 Task: Choose the host language as Japanese.
Action: Mouse moved to (1124, 160)
Screenshot: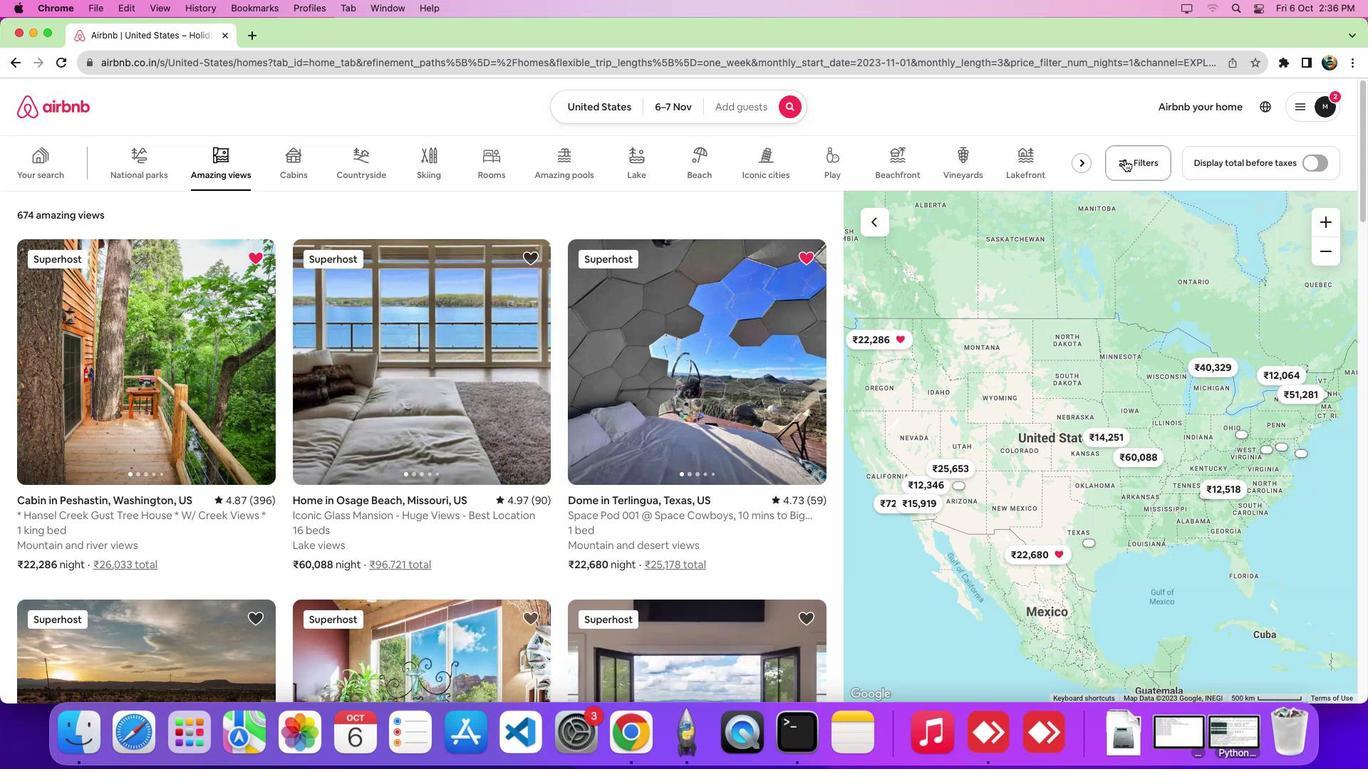 
Action: Mouse pressed left at (1124, 160)
Screenshot: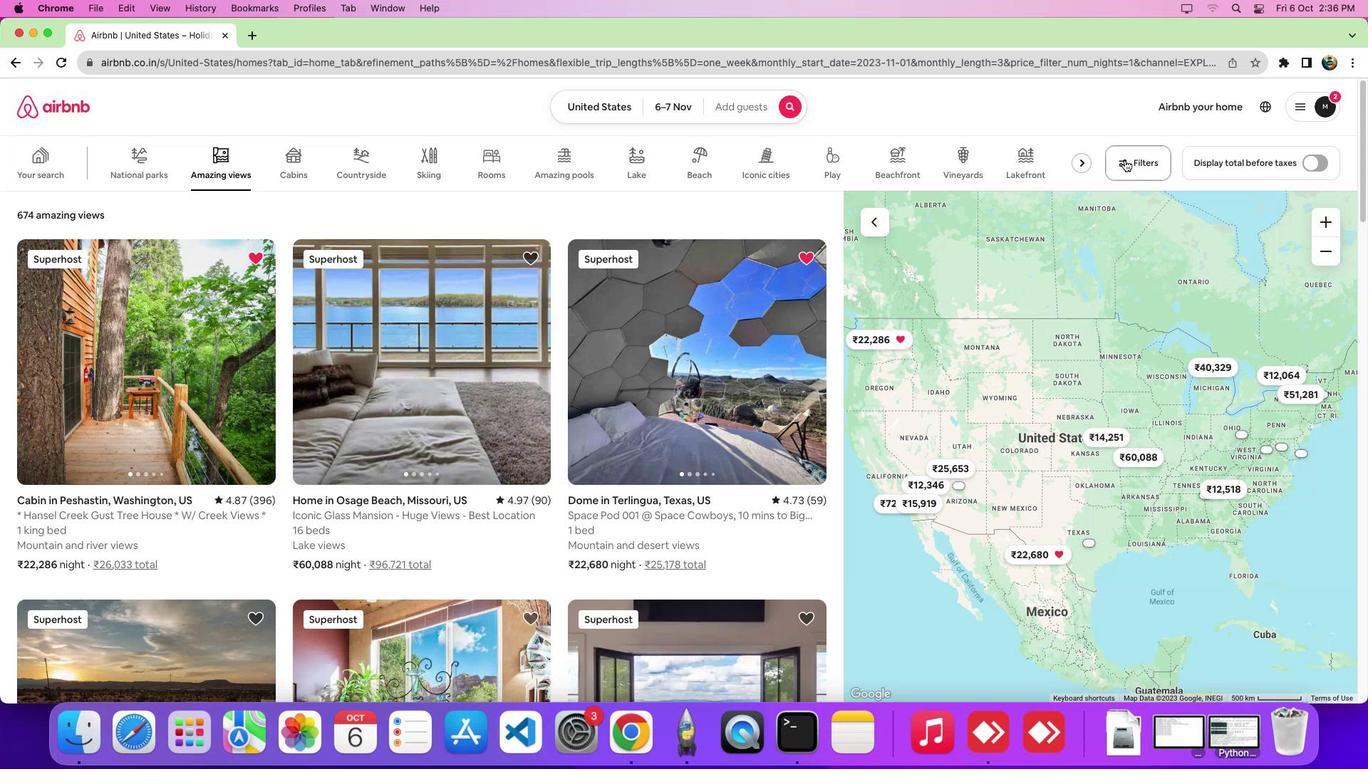 
Action: Mouse moved to (1124, 160)
Screenshot: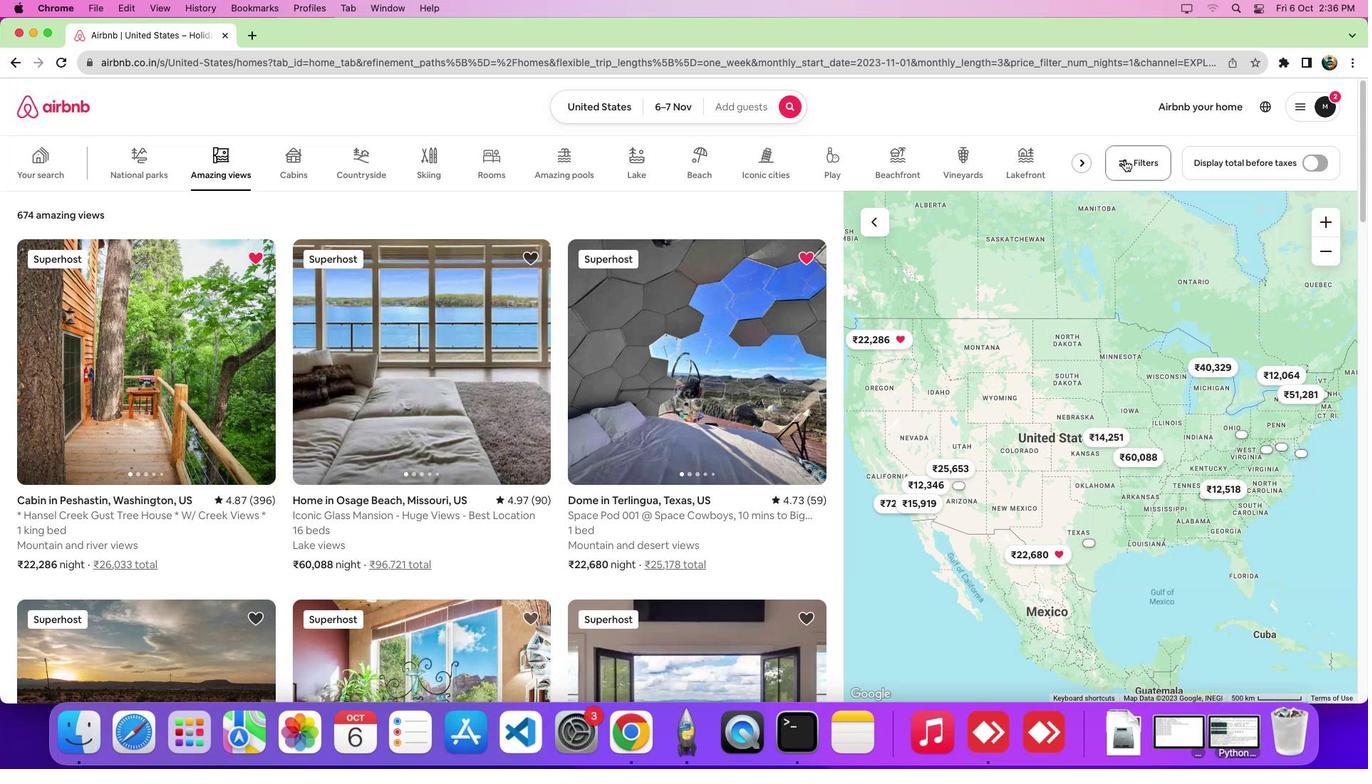 
Action: Mouse pressed left at (1124, 160)
Screenshot: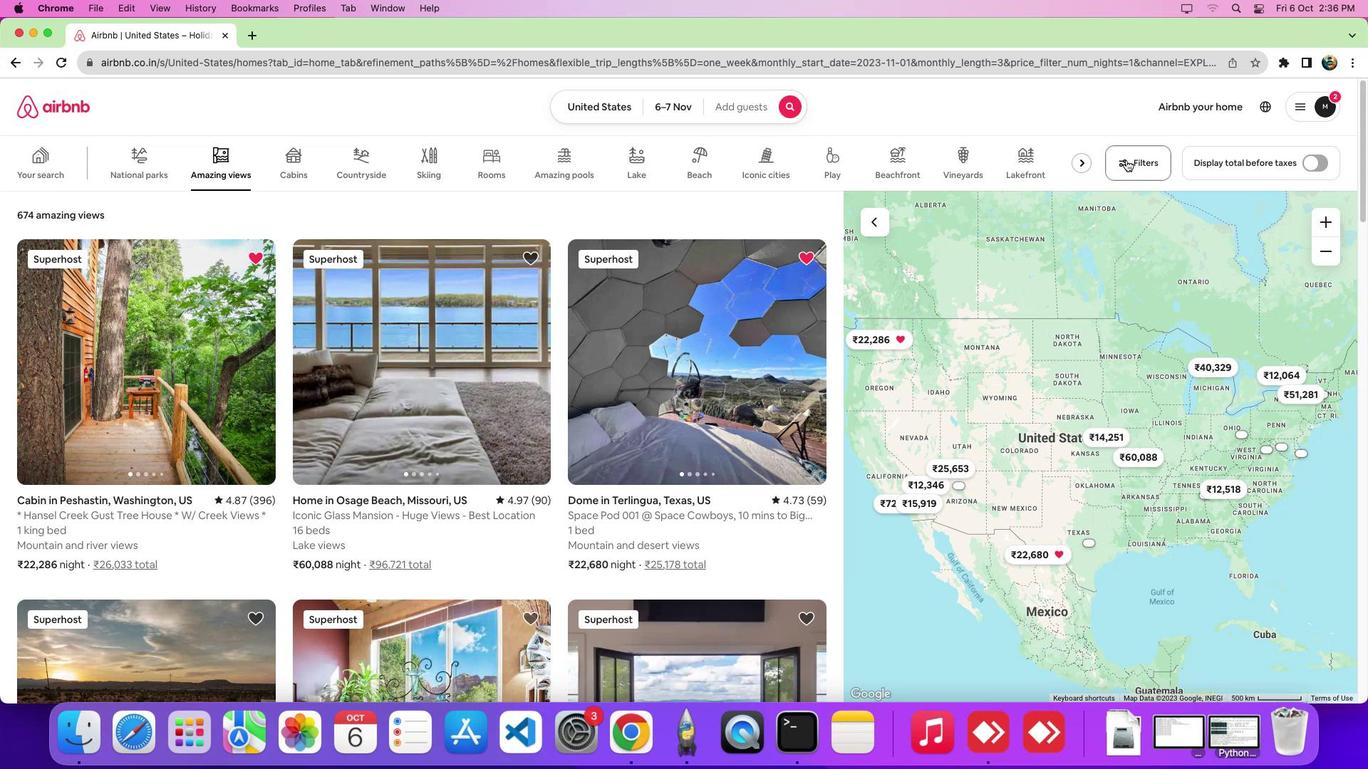 
Action: Mouse moved to (546, 244)
Screenshot: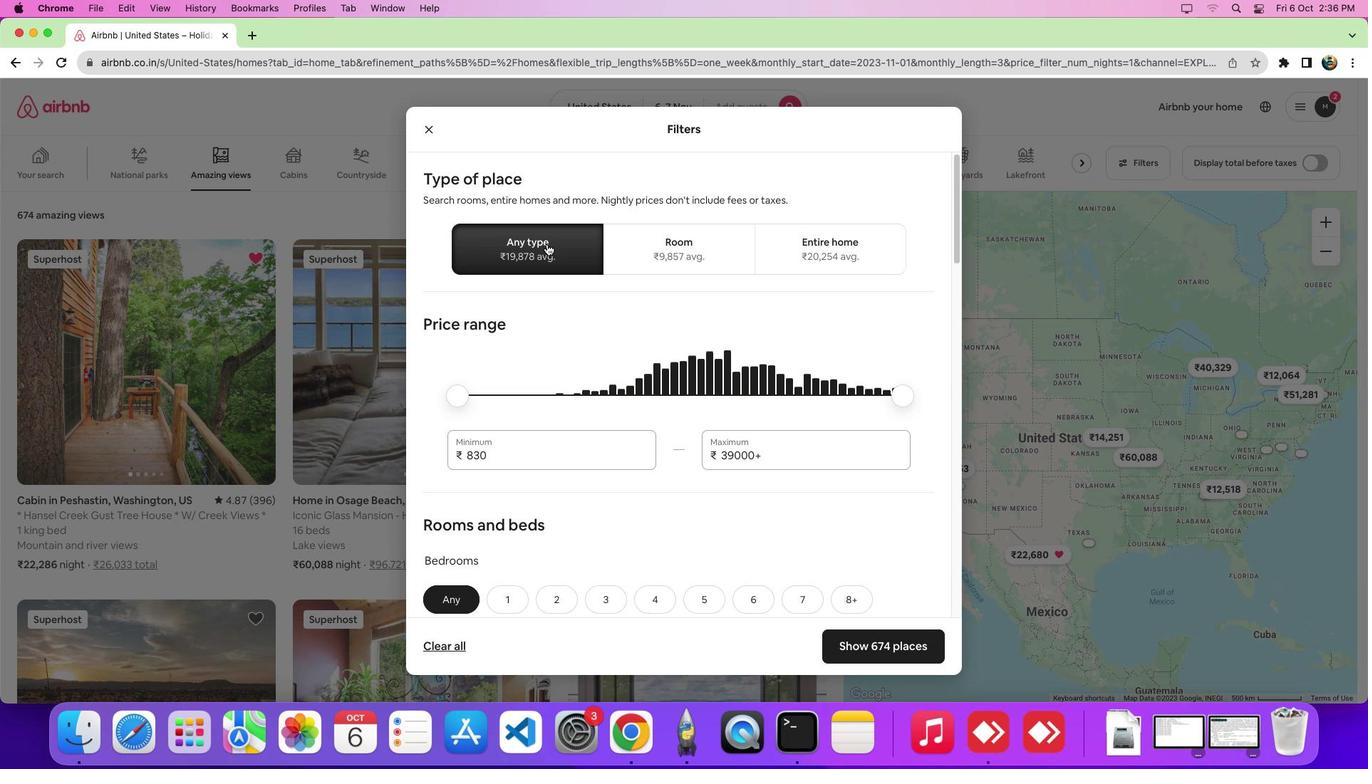 
Action: Mouse pressed left at (546, 244)
Screenshot: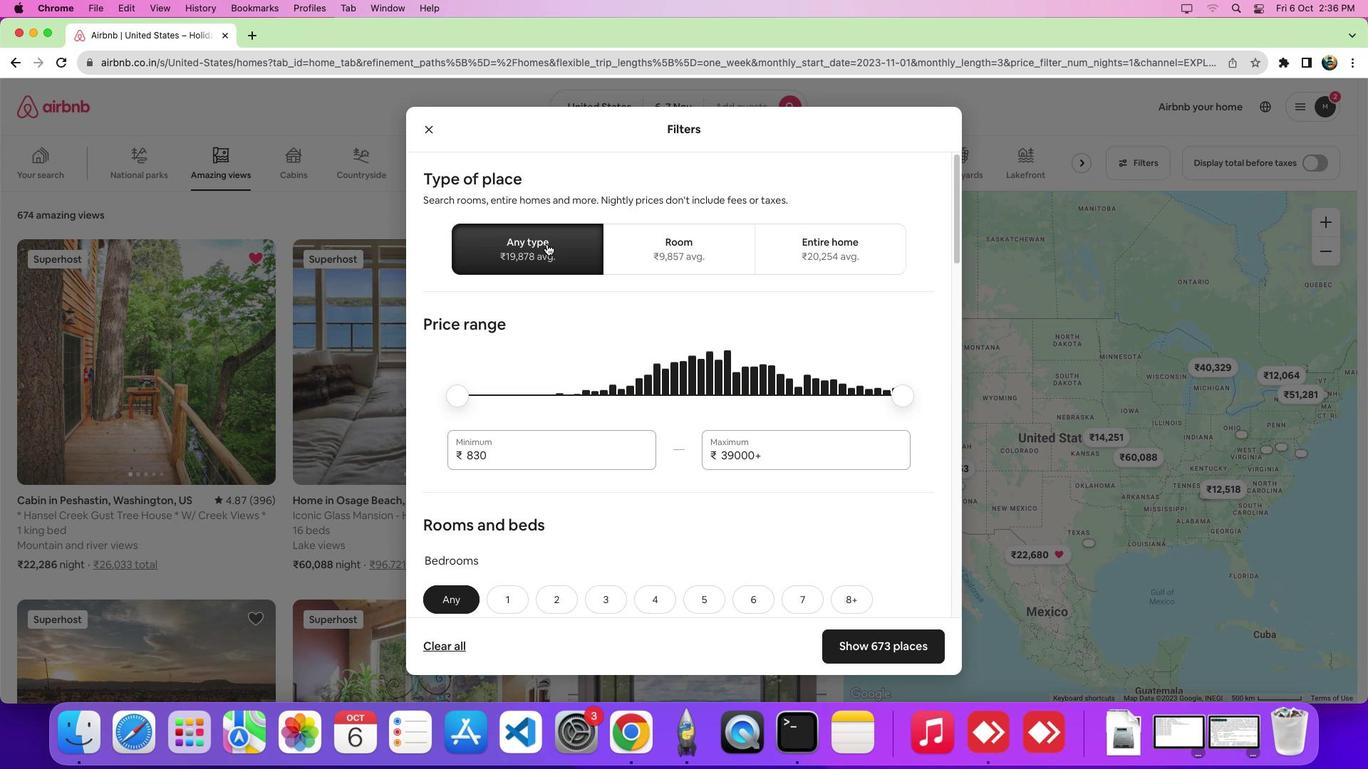 
Action: Mouse scrolled (546, 244) with delta (0, 0)
Screenshot: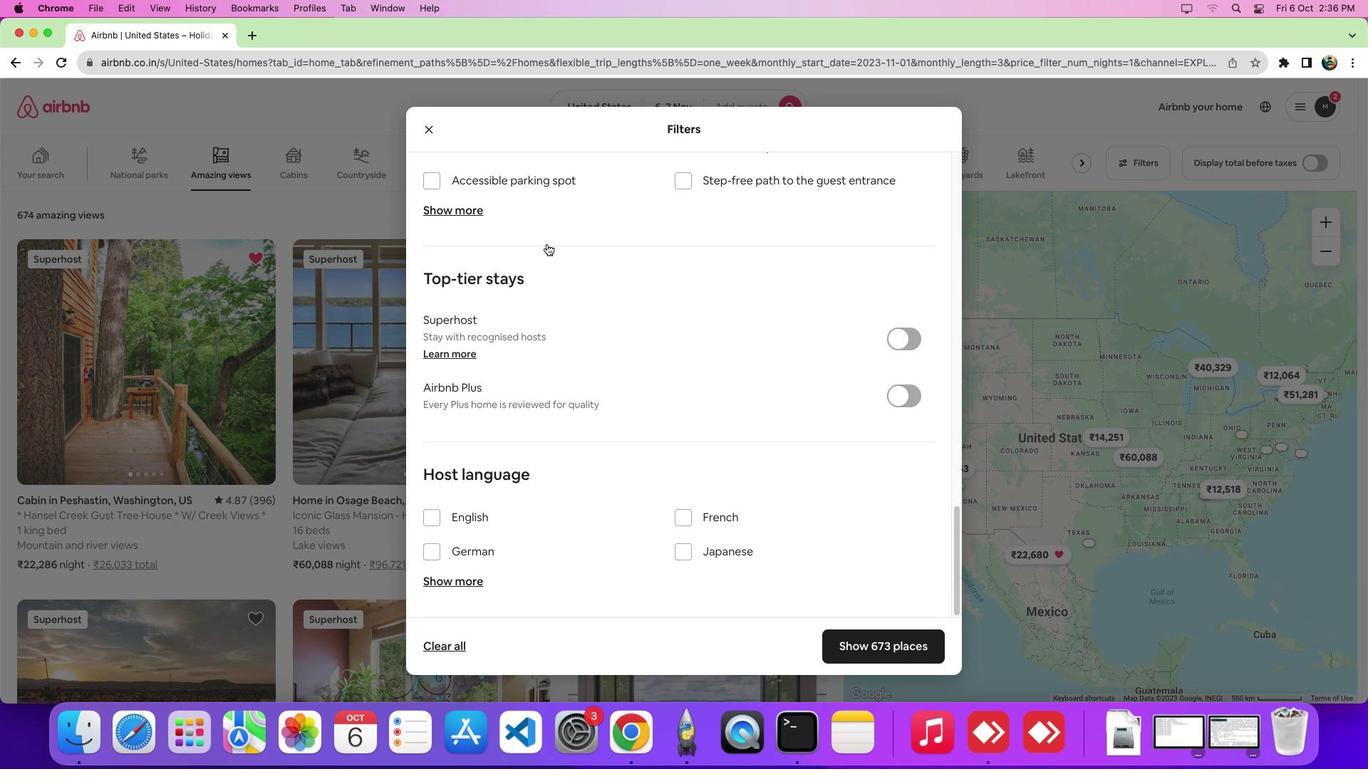 
Action: Mouse scrolled (546, 244) with delta (0, -1)
Screenshot: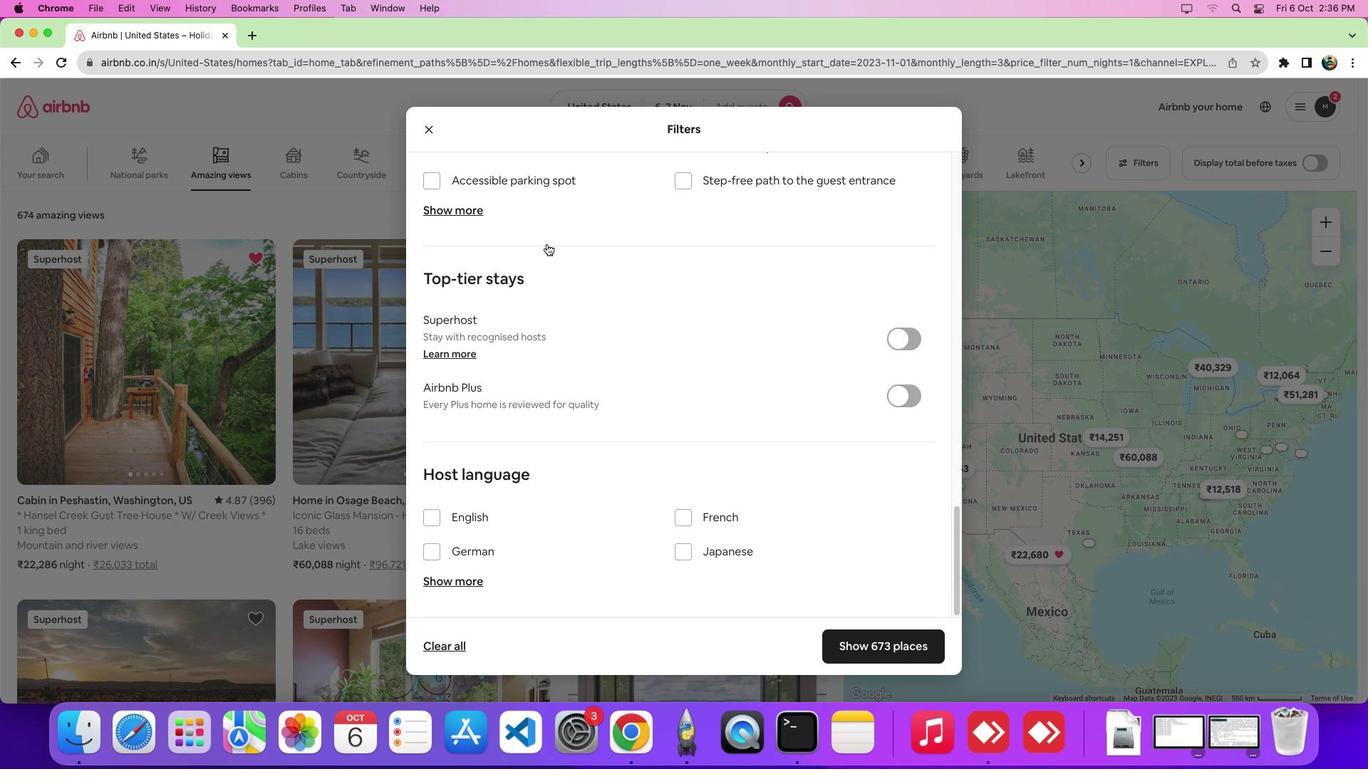 
Action: Mouse scrolled (546, 244) with delta (0, -7)
Screenshot: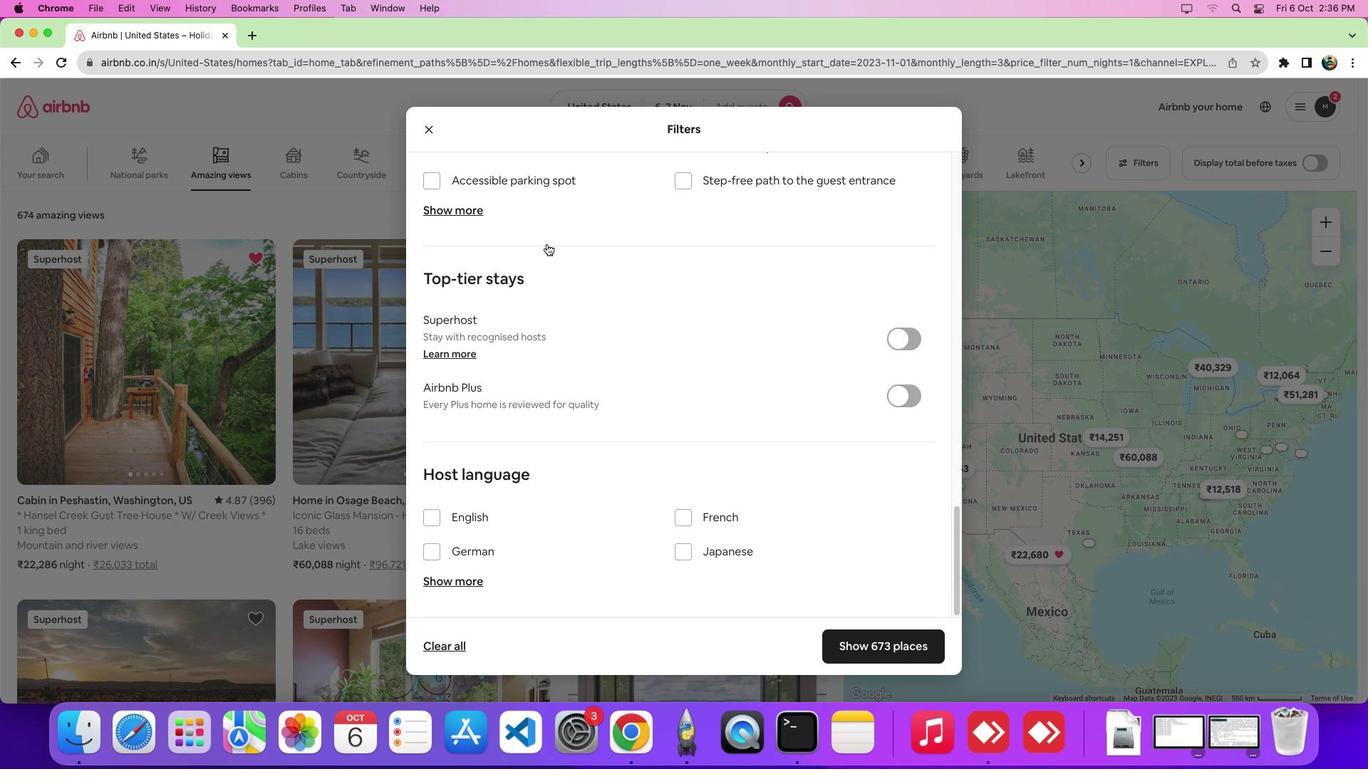 
Action: Mouse scrolled (546, 244) with delta (0, -9)
Screenshot: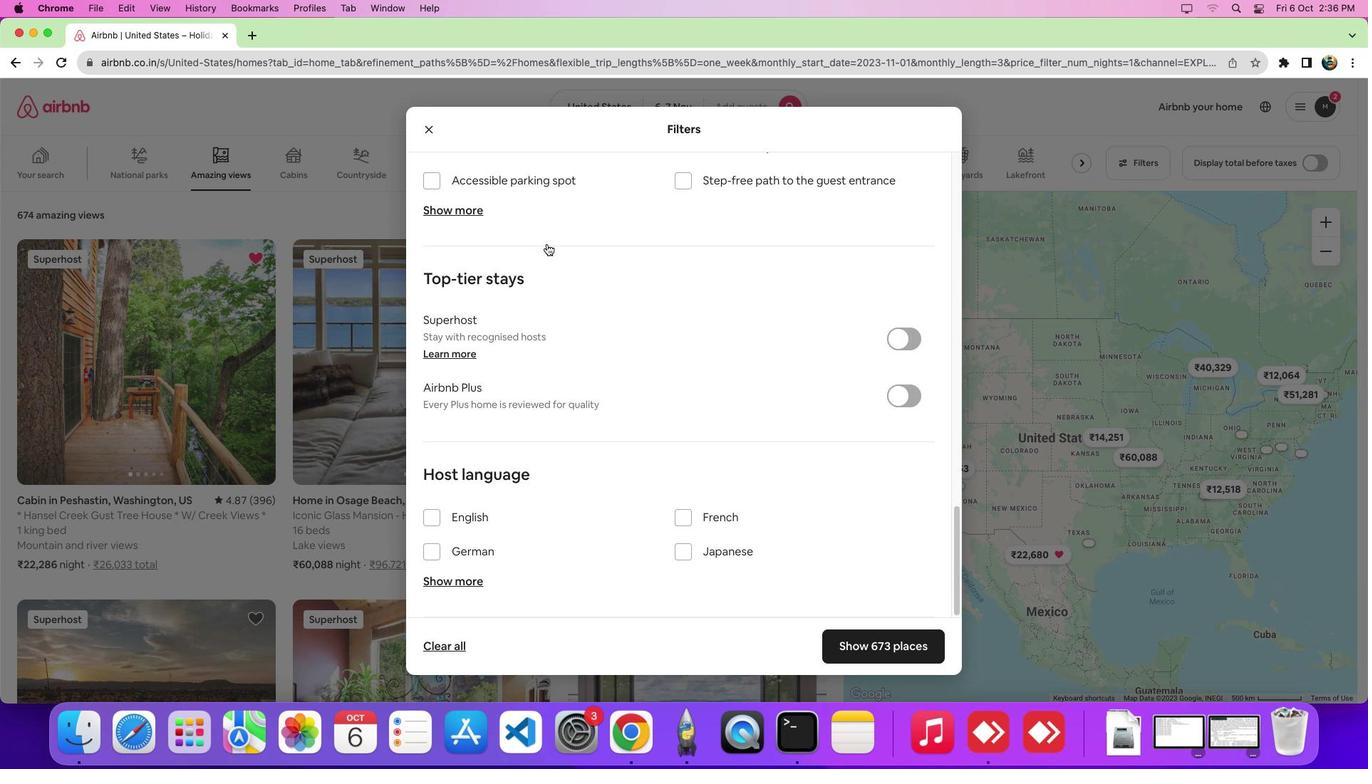 
Action: Mouse scrolled (546, 244) with delta (0, -11)
Screenshot: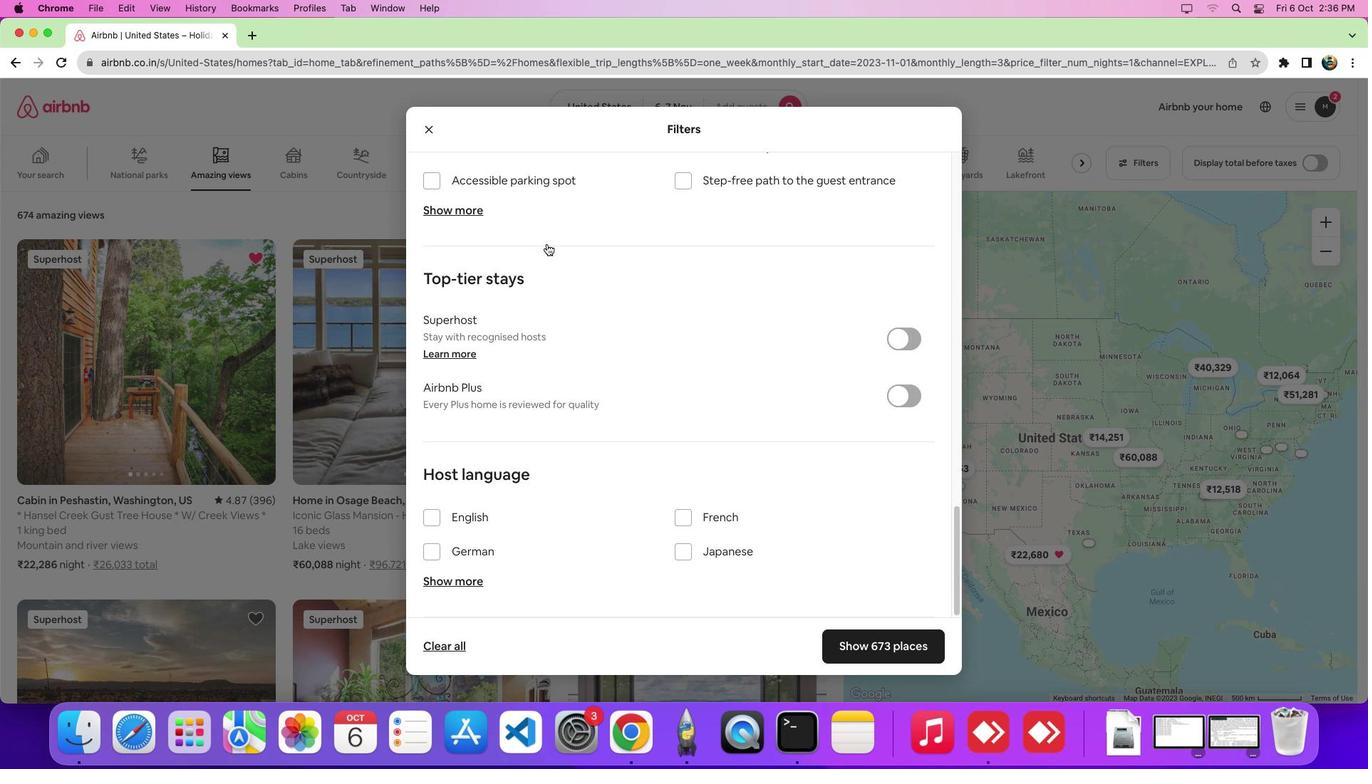 
Action: Mouse scrolled (546, 244) with delta (0, -12)
Screenshot: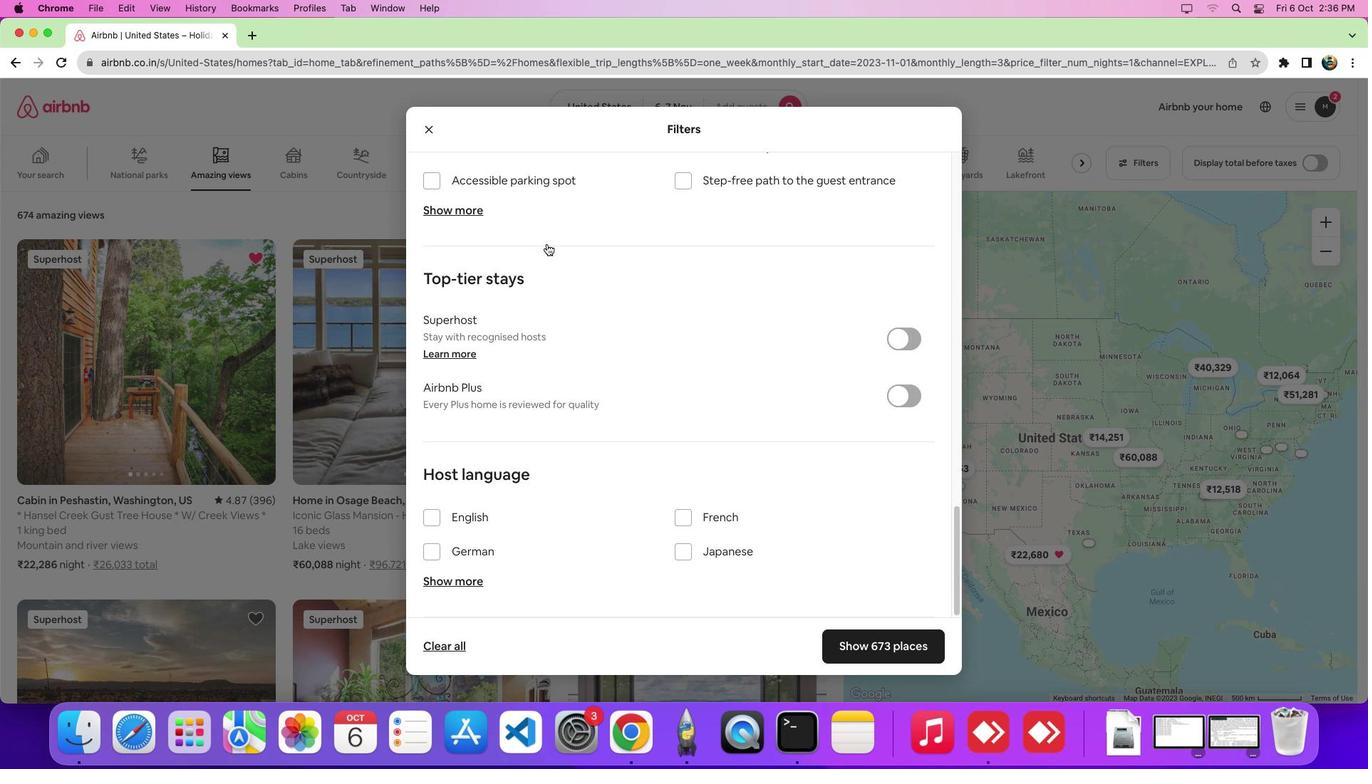 
Action: Mouse scrolled (546, 244) with delta (0, 0)
Screenshot: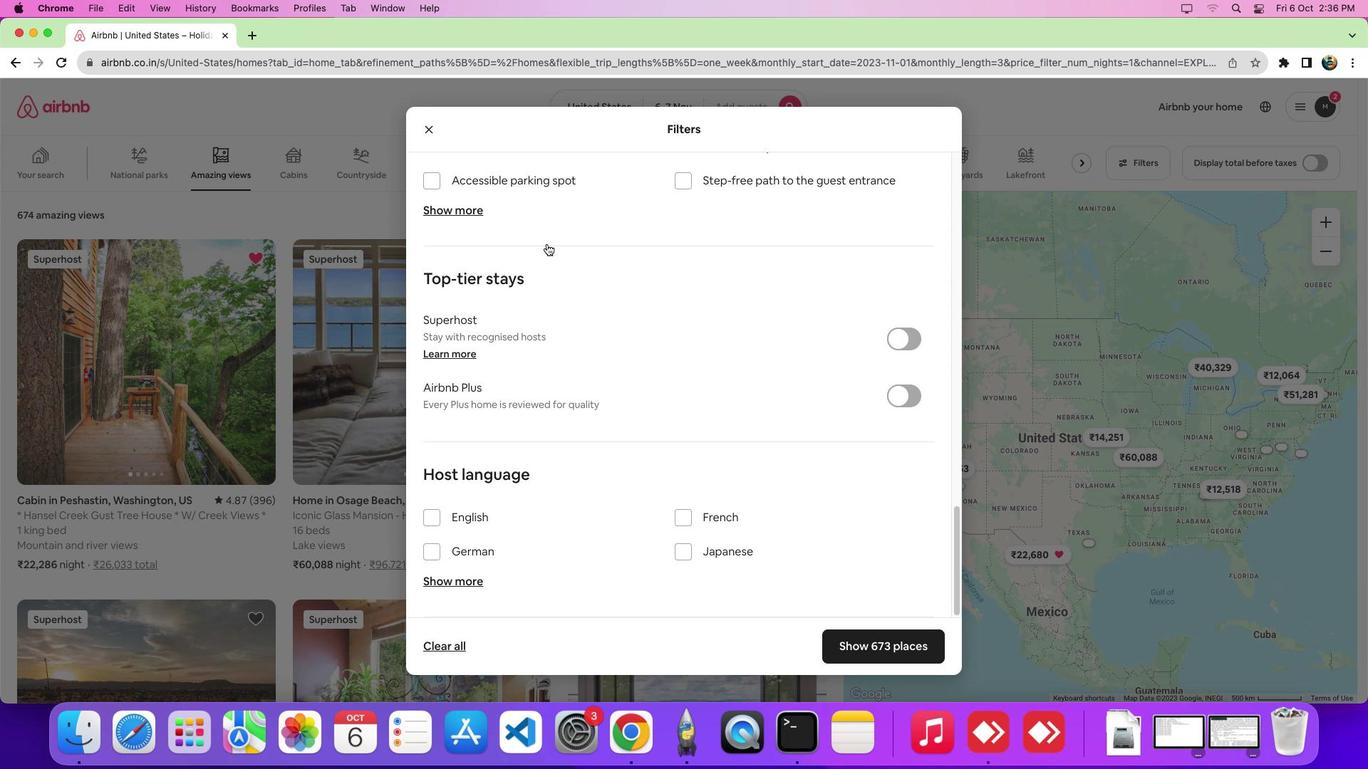 
Action: Mouse scrolled (546, 244) with delta (0, -1)
Screenshot: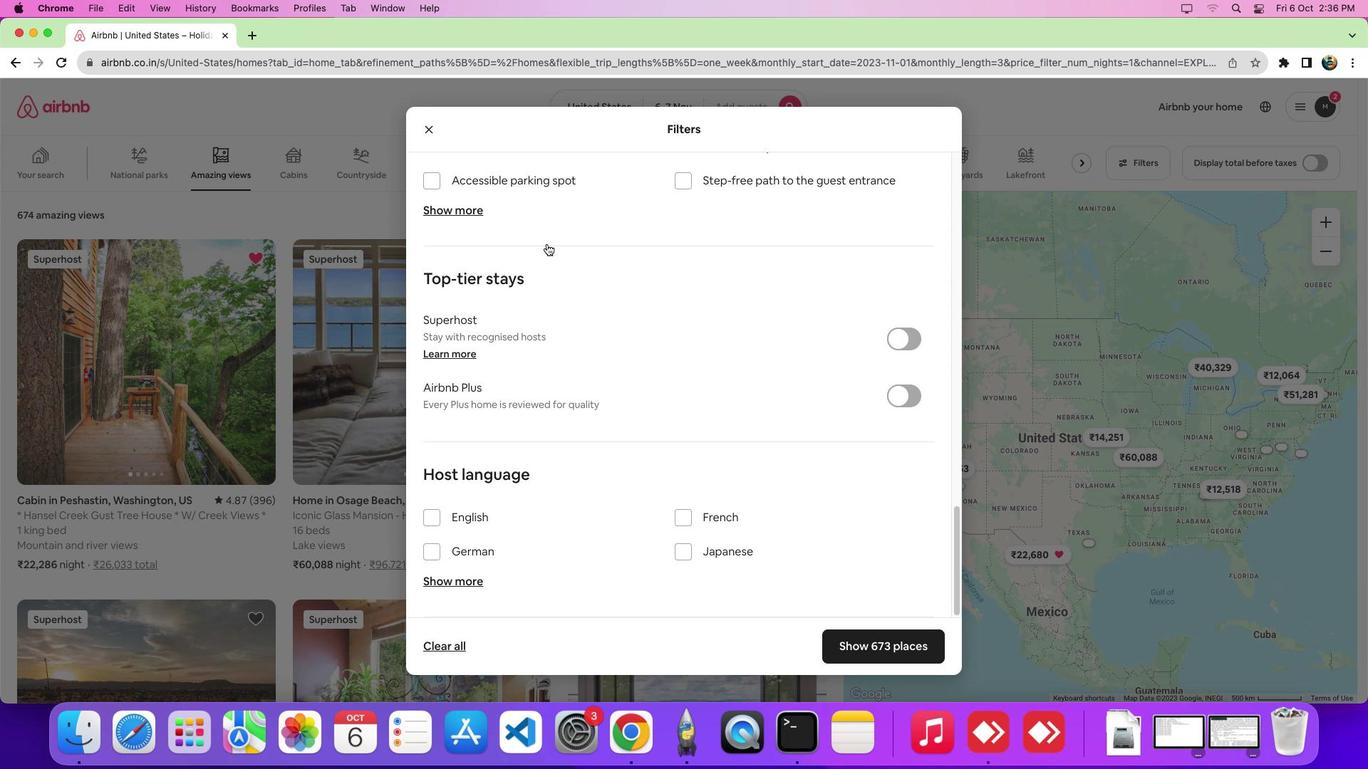 
Action: Mouse scrolled (546, 244) with delta (0, -7)
Screenshot: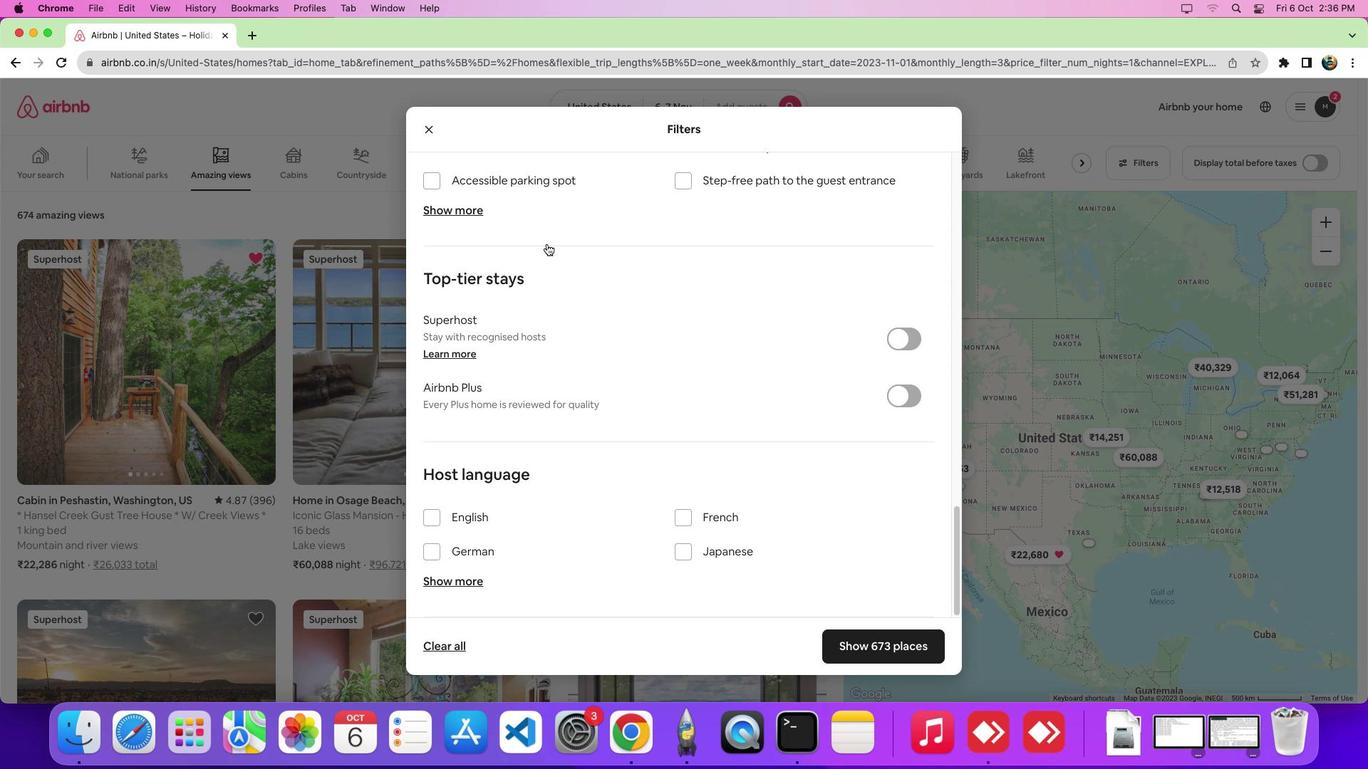 
Action: Mouse scrolled (546, 244) with delta (0, -9)
Screenshot: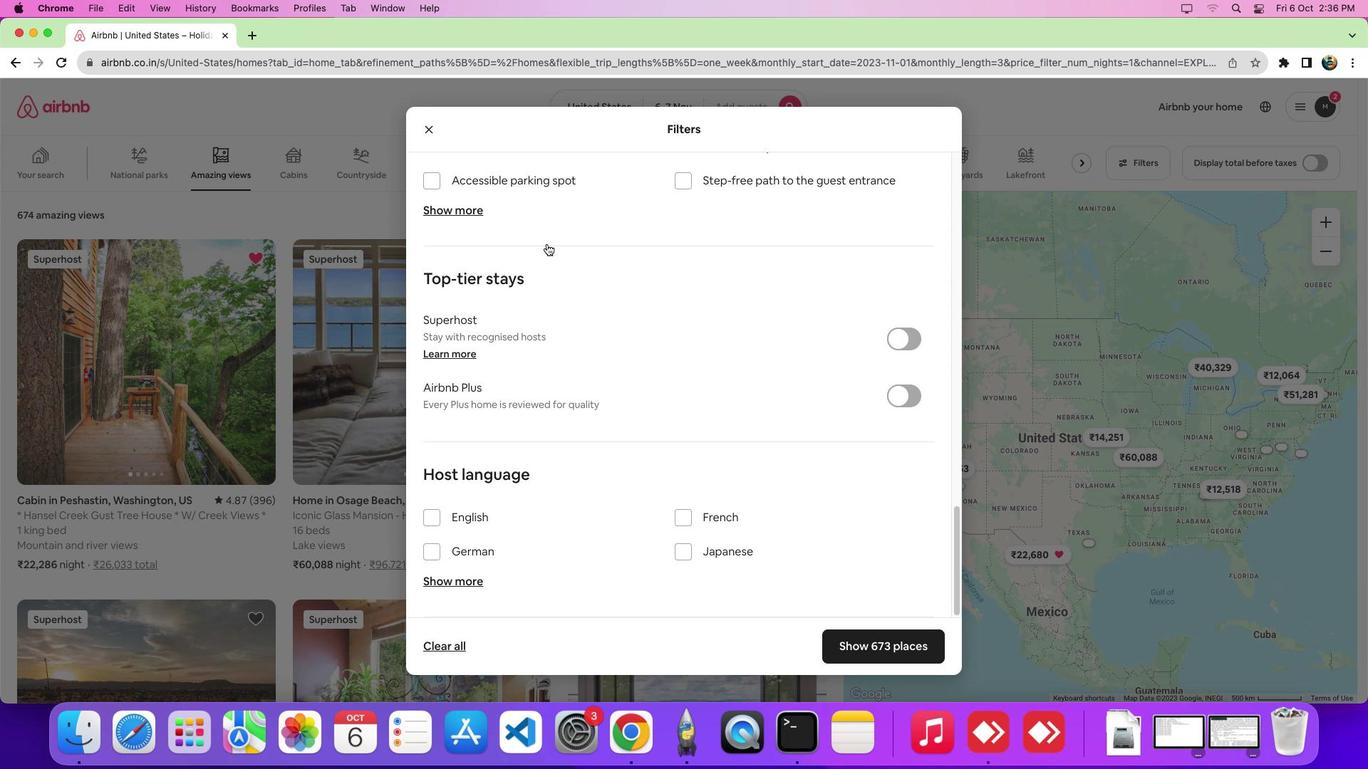 
Action: Mouse scrolled (546, 244) with delta (0, -11)
Screenshot: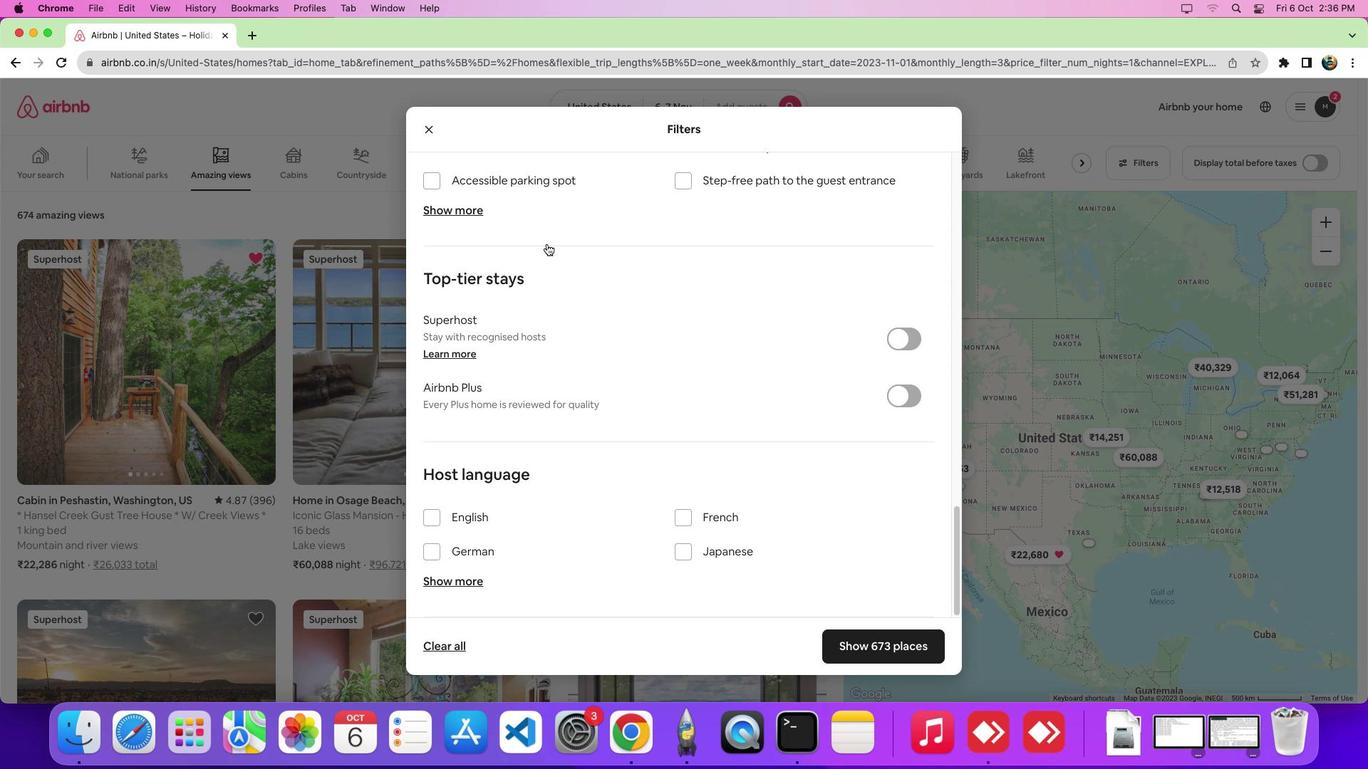 
Action: Mouse moved to (686, 559)
Screenshot: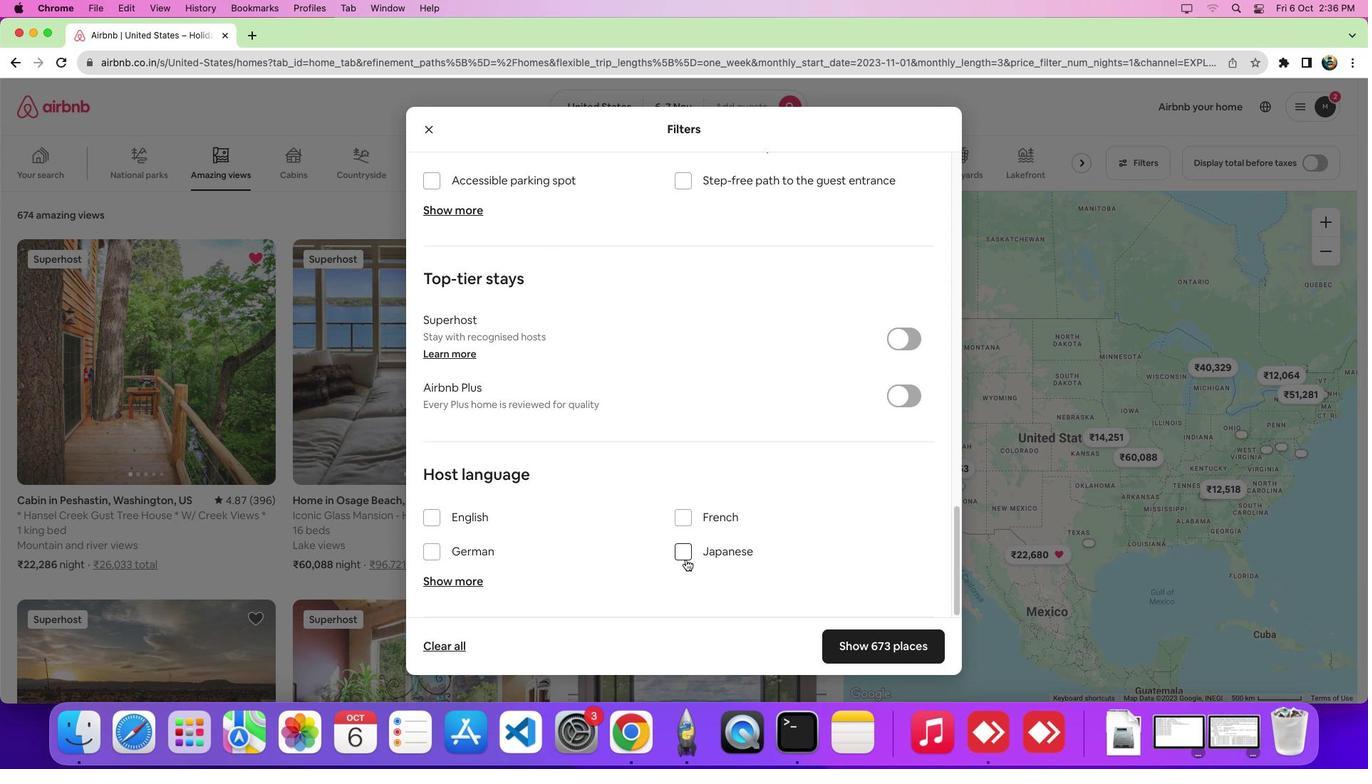 
Action: Mouse pressed left at (686, 559)
Screenshot: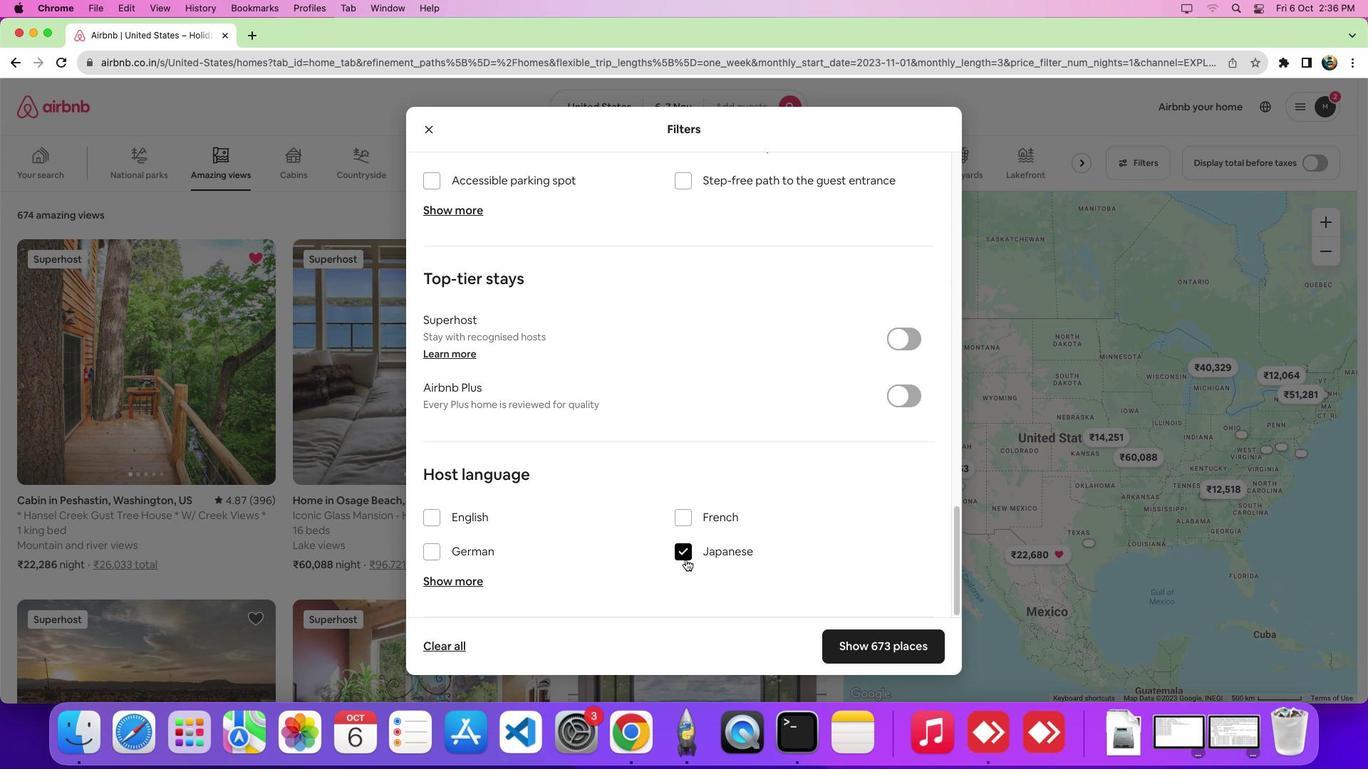 
Action: Mouse moved to (685, 558)
Screenshot: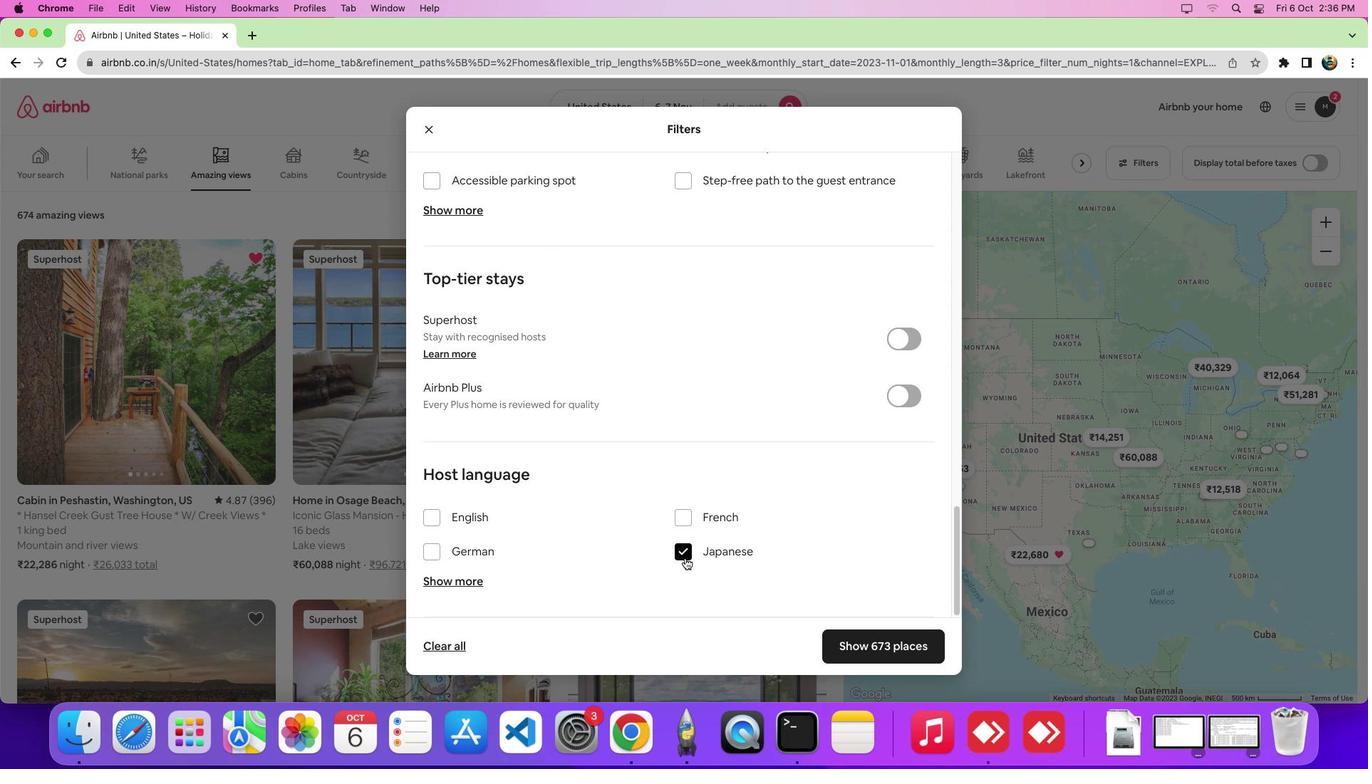 
